 Task: Start in the project ZirconTech the sprint 'Solar Wind', with a duration of 1 week.
Action: Mouse moved to (103, 221)
Screenshot: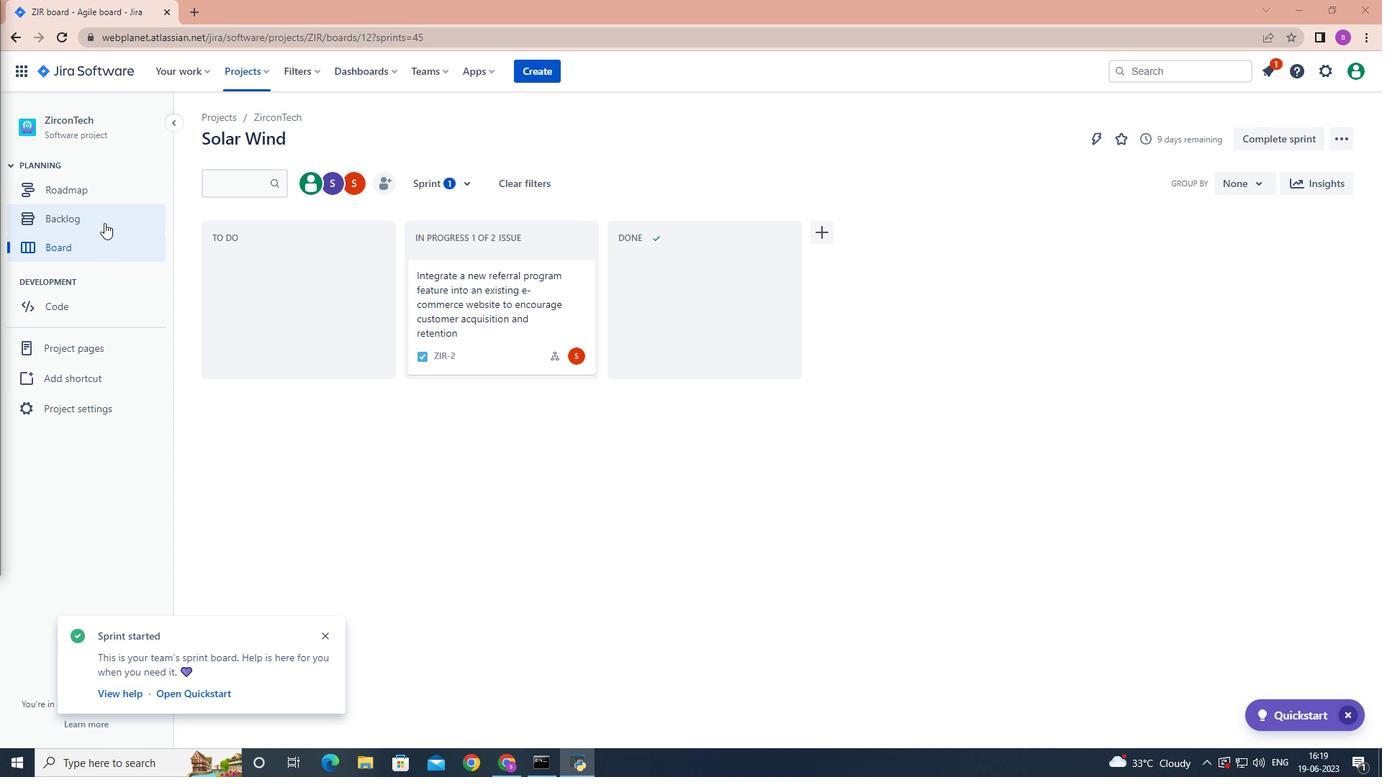 
Action: Mouse pressed left at (103, 221)
Screenshot: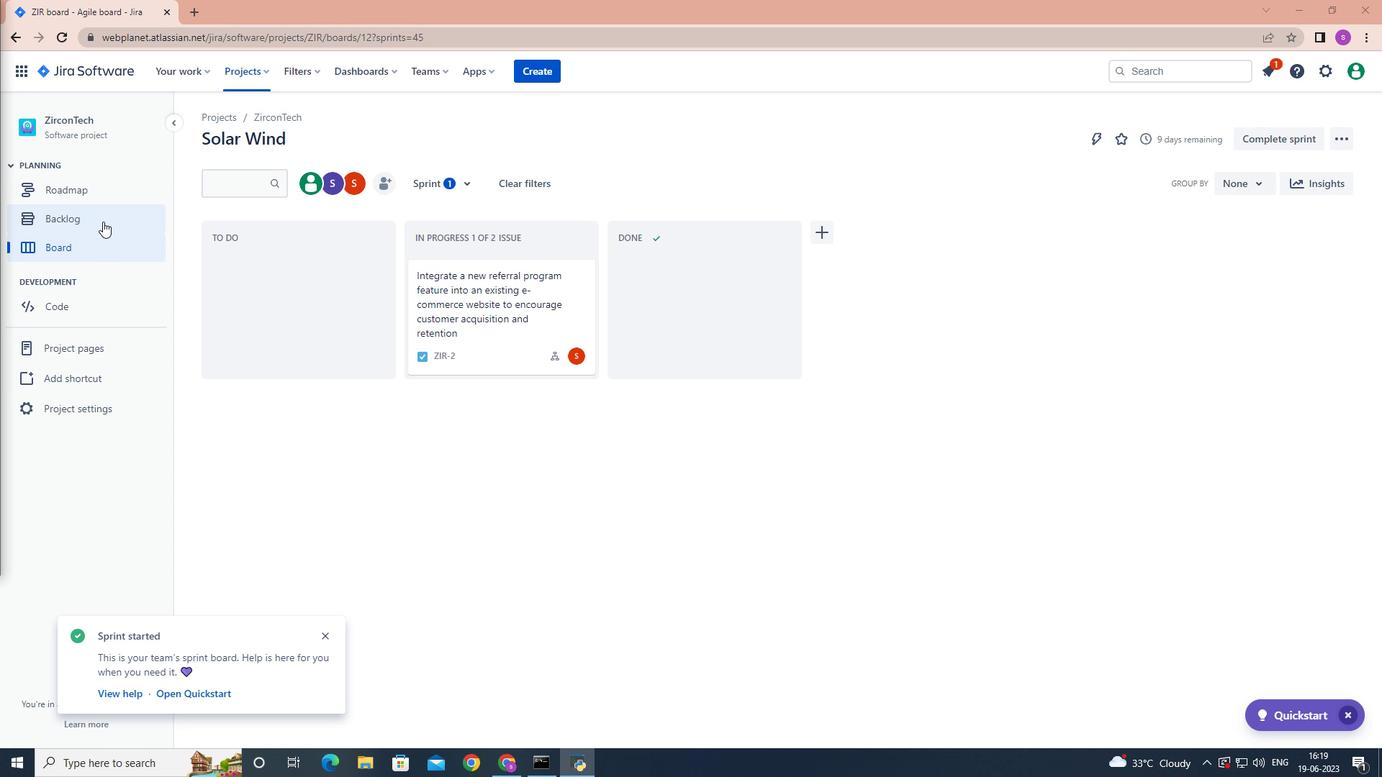 
Action: Mouse moved to (1274, 484)
Screenshot: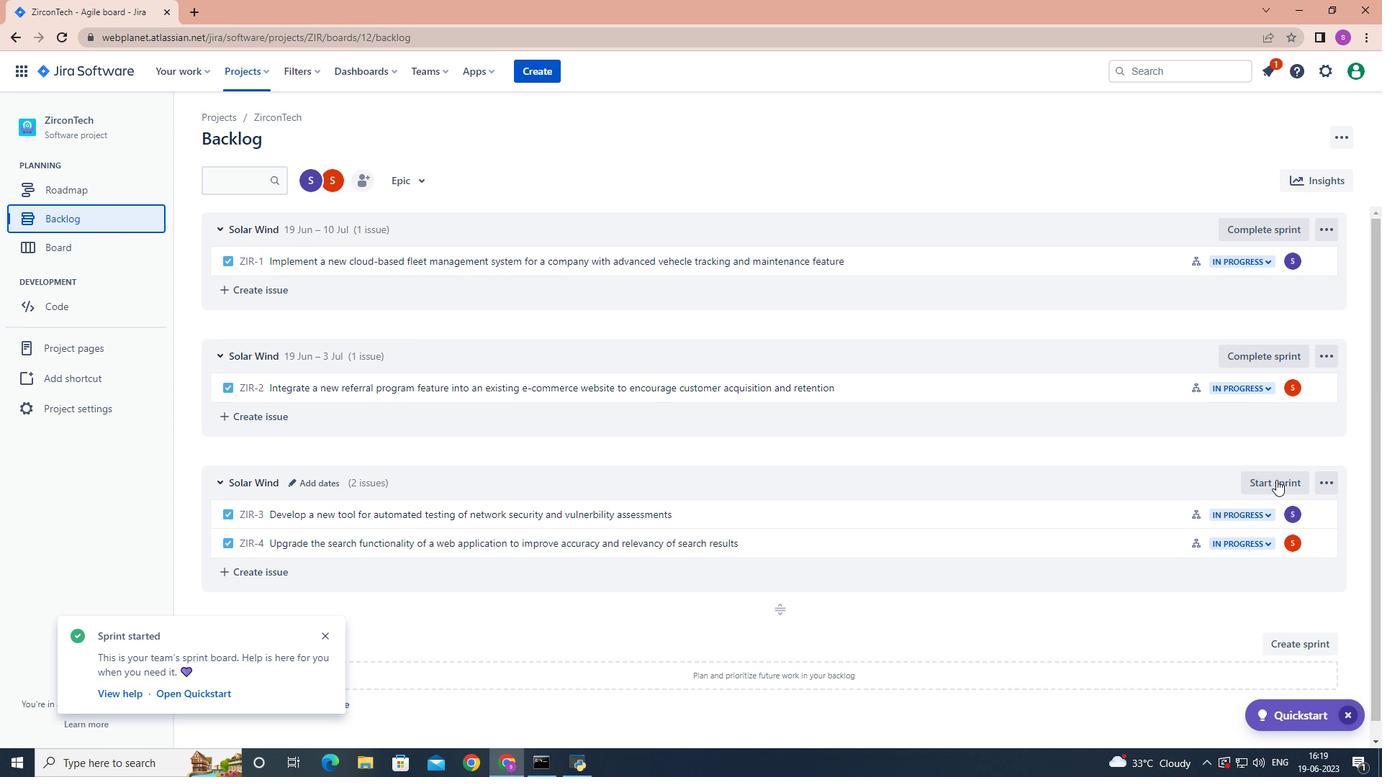 
Action: Mouse pressed left at (1274, 484)
Screenshot: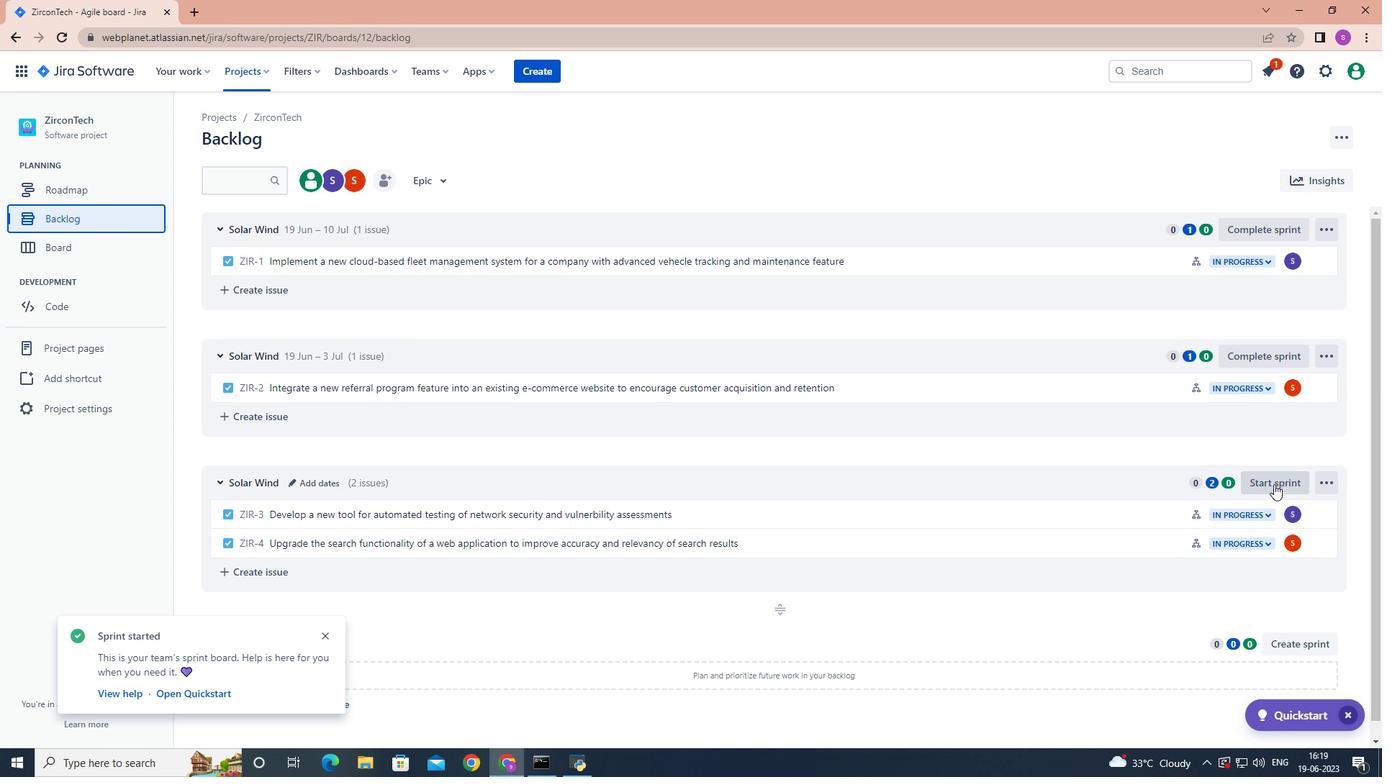 
Action: Mouse moved to (656, 252)
Screenshot: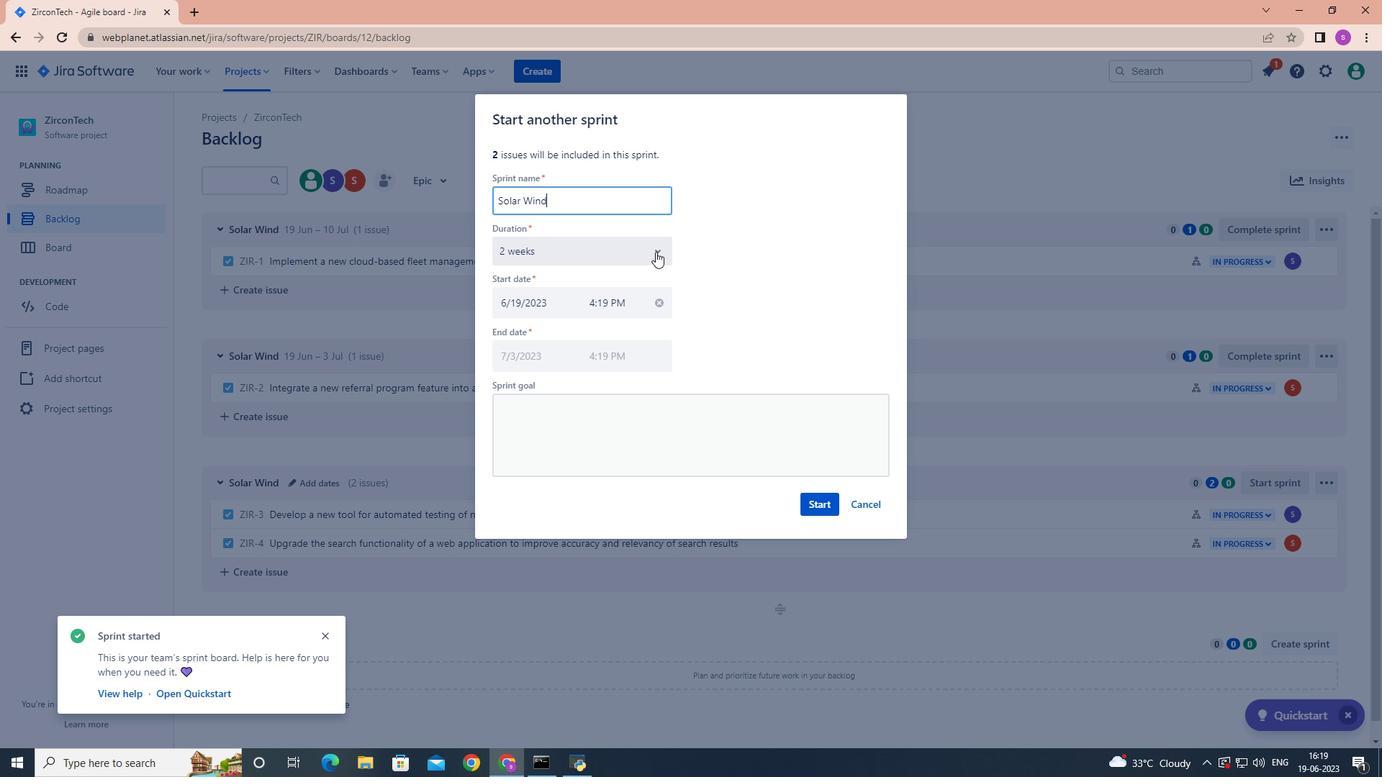 
Action: Mouse pressed left at (656, 252)
Screenshot: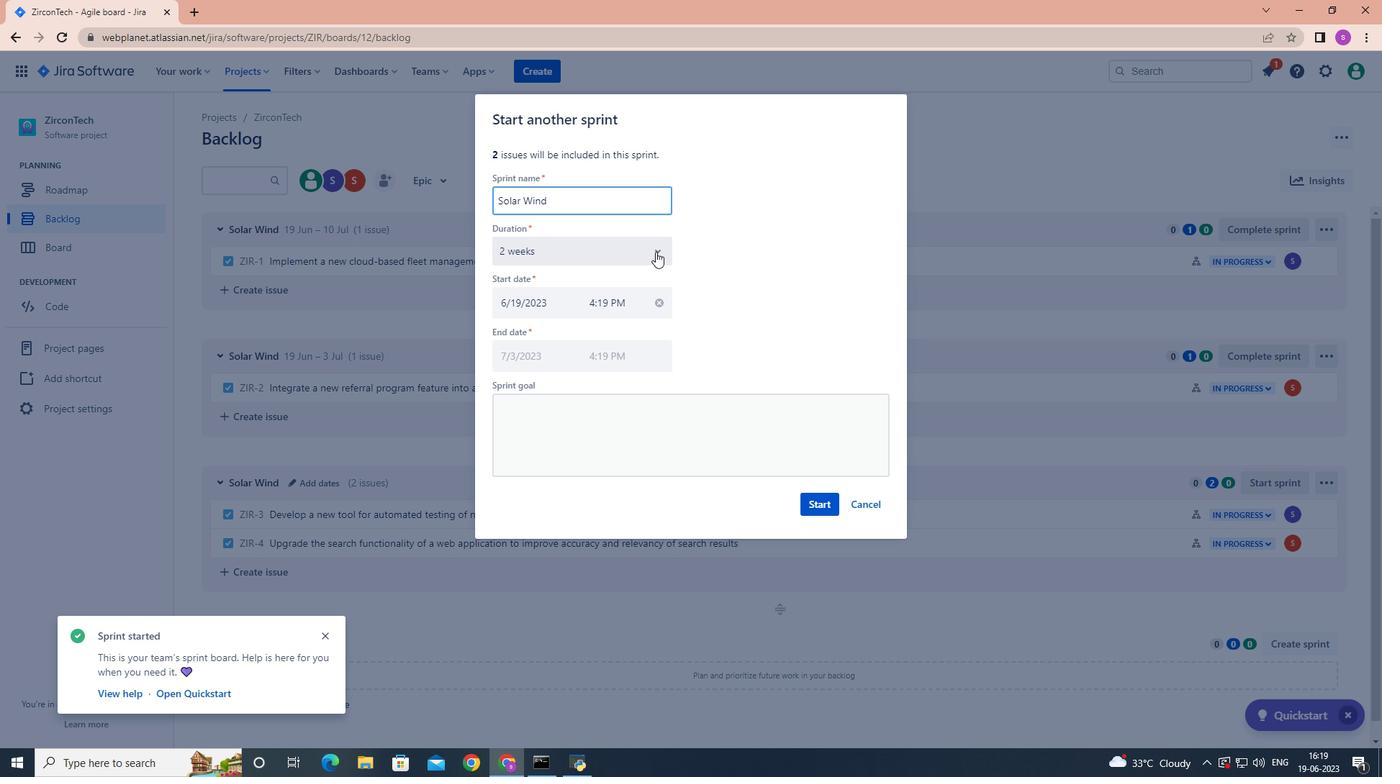 
Action: Mouse moved to (614, 289)
Screenshot: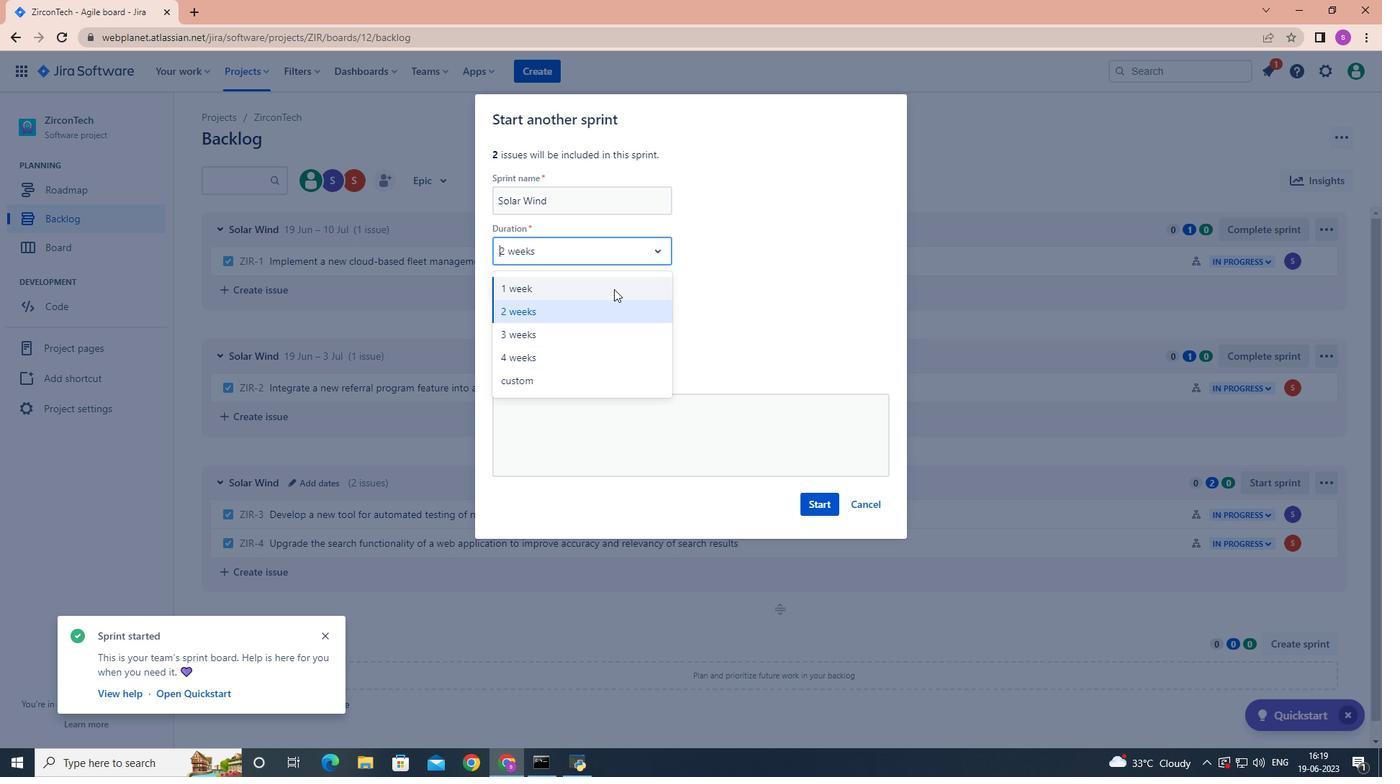 
Action: Mouse pressed left at (614, 289)
Screenshot: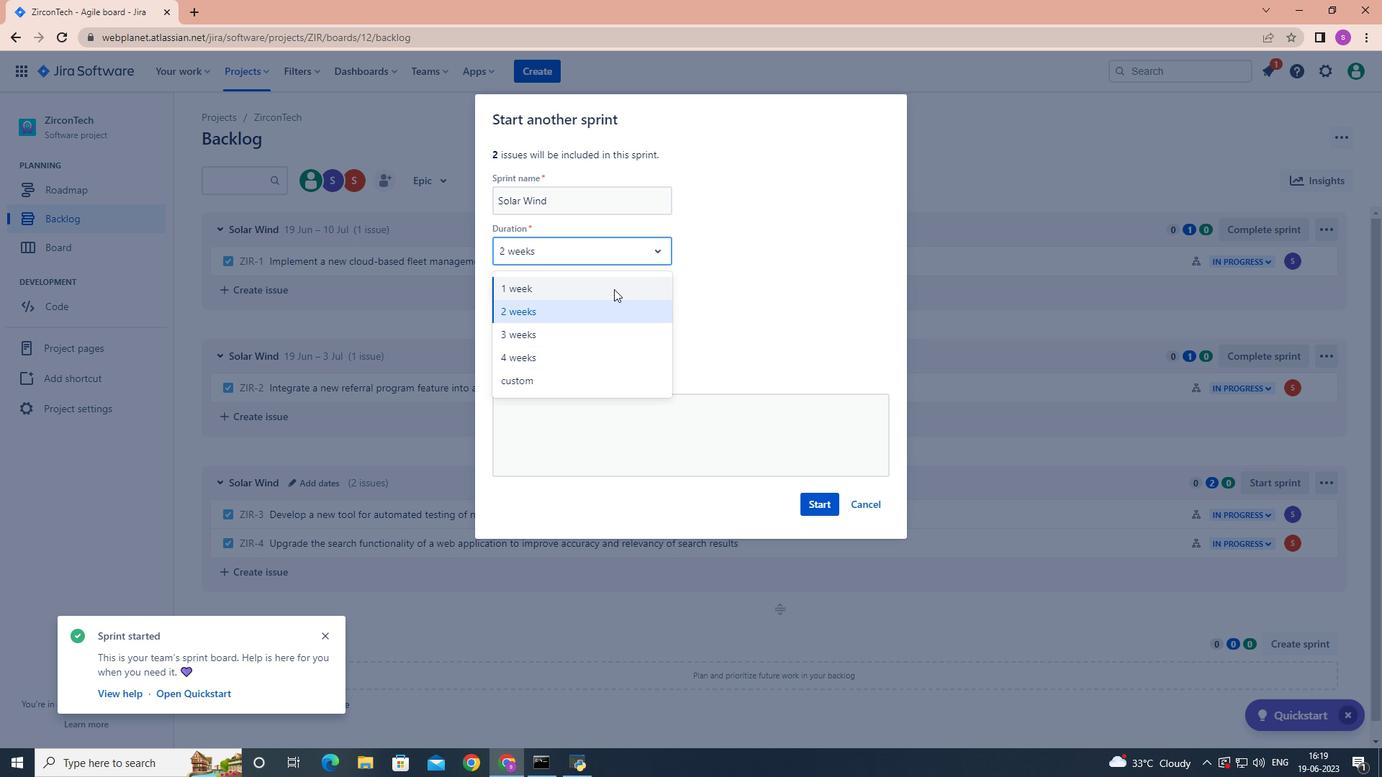 
Action: Mouse moved to (829, 503)
Screenshot: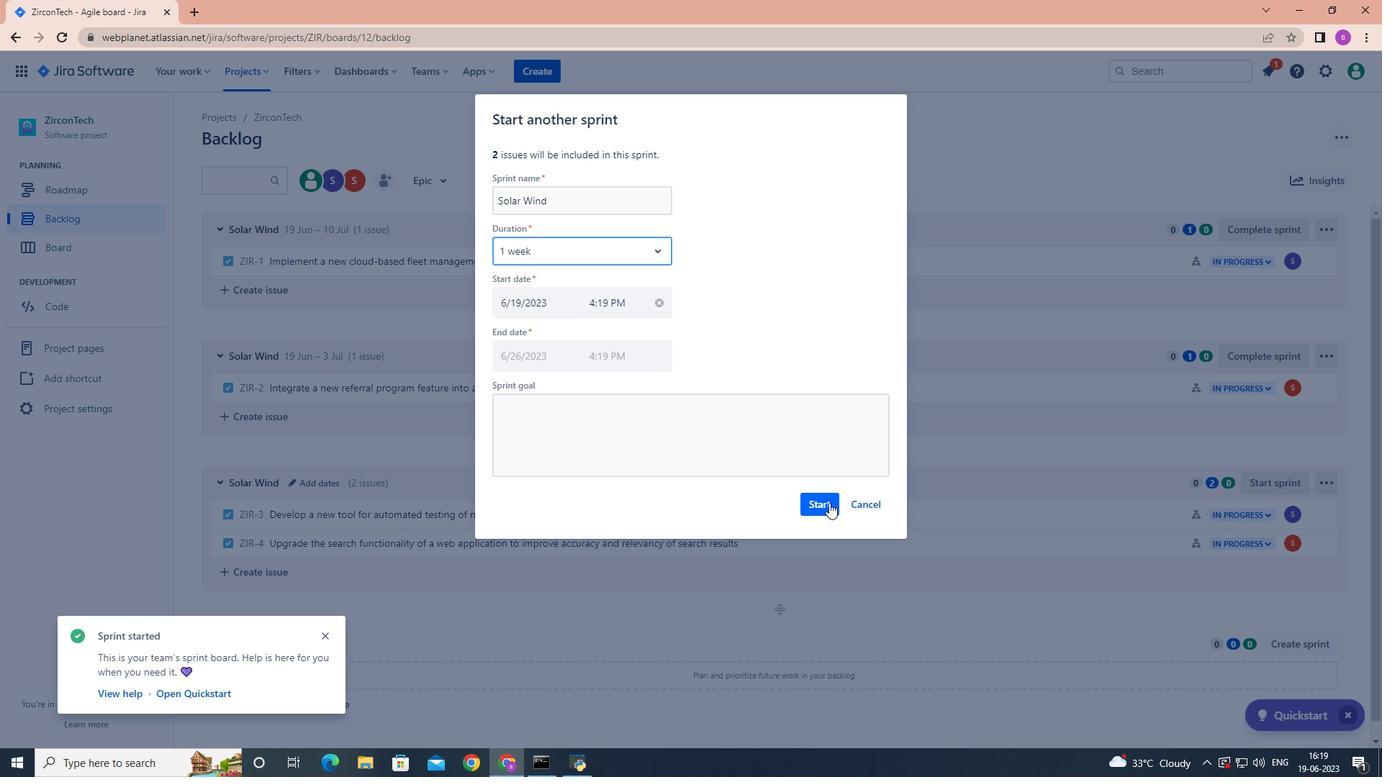 
Action: Mouse pressed left at (829, 503)
Screenshot: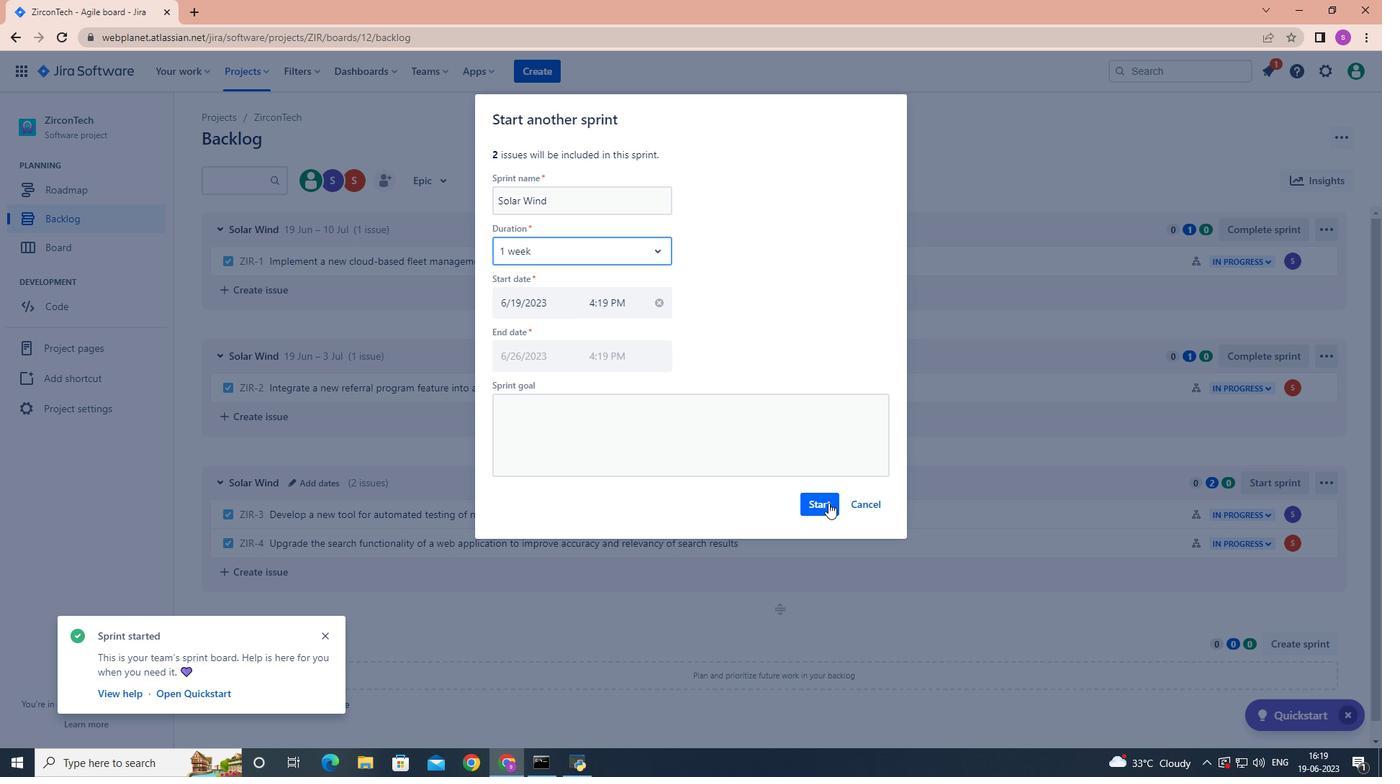 
Action: Mouse moved to (824, 499)
Screenshot: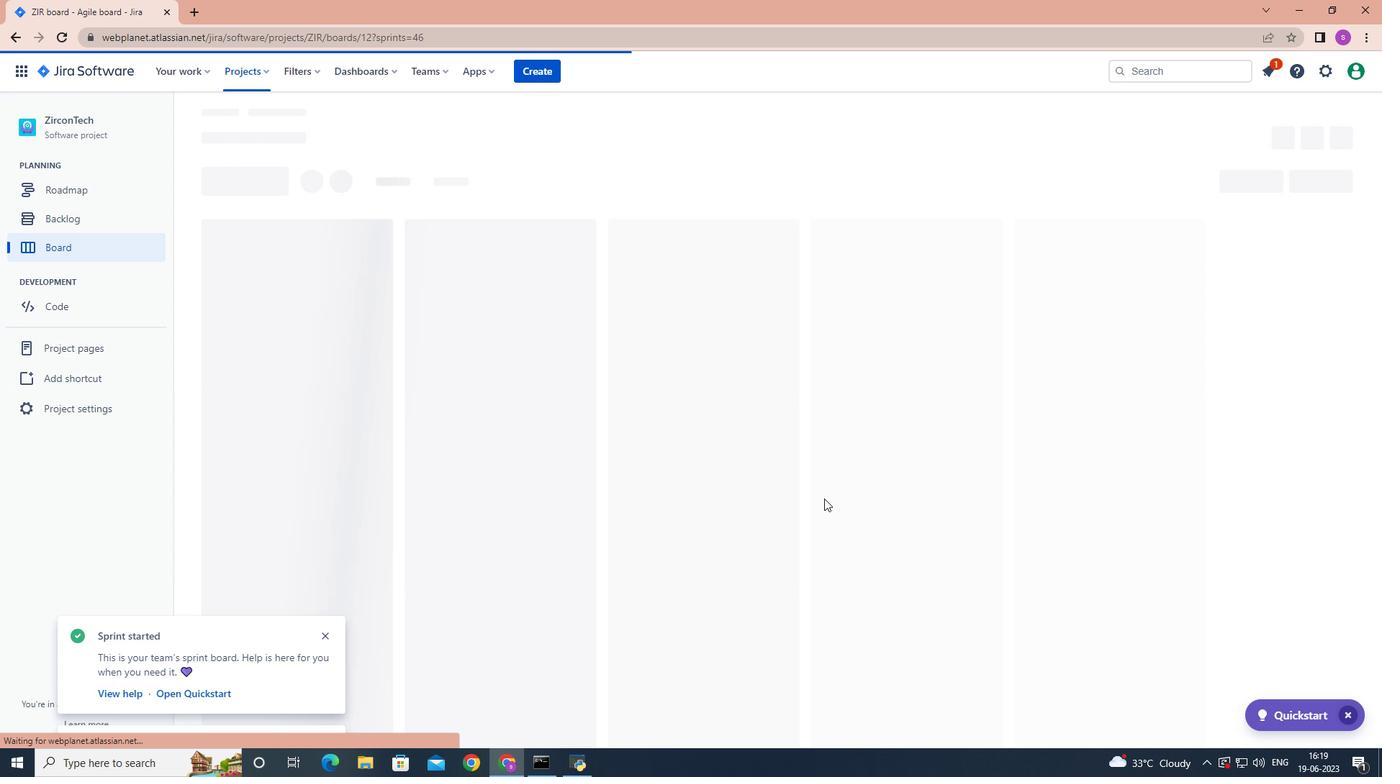 
